 Task: Look for products from Lily of the Dessert only.
Action: Mouse pressed left at (16, 142)
Screenshot: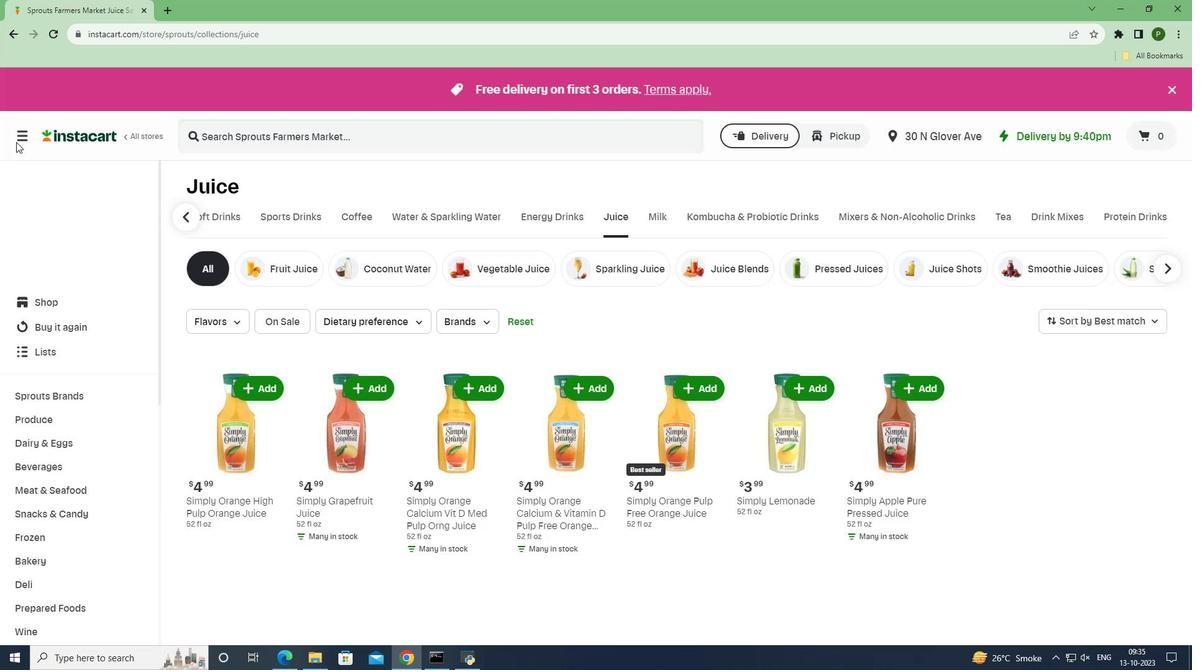 
Action: Mouse moved to (42, 322)
Screenshot: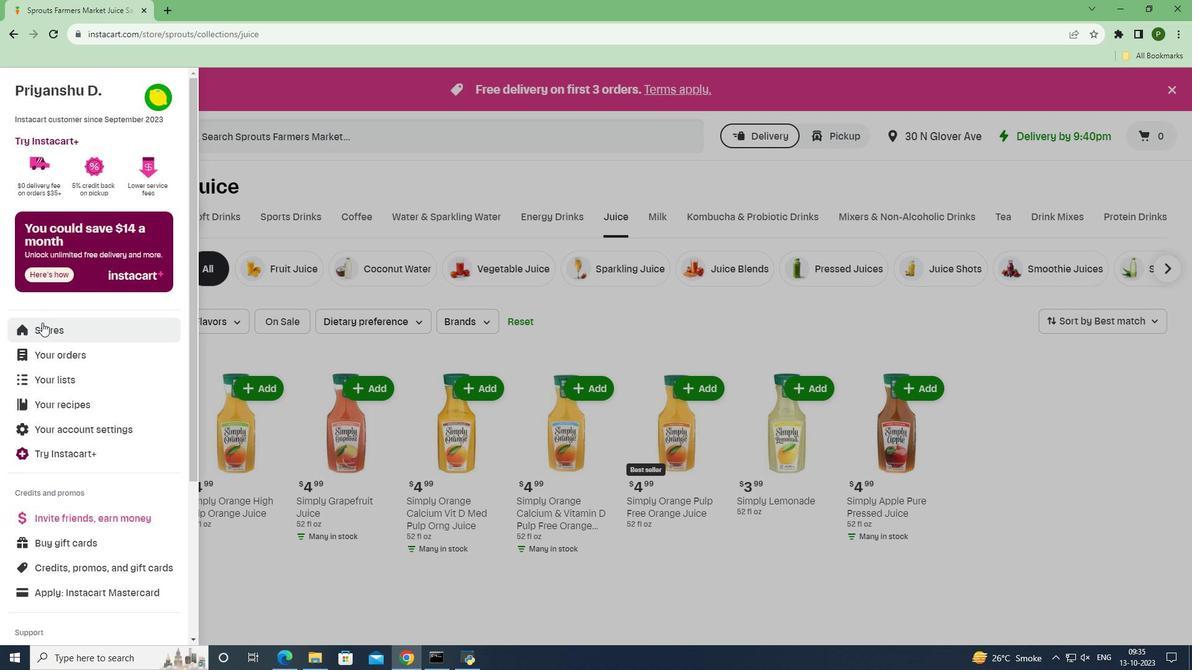 
Action: Mouse pressed left at (42, 322)
Screenshot: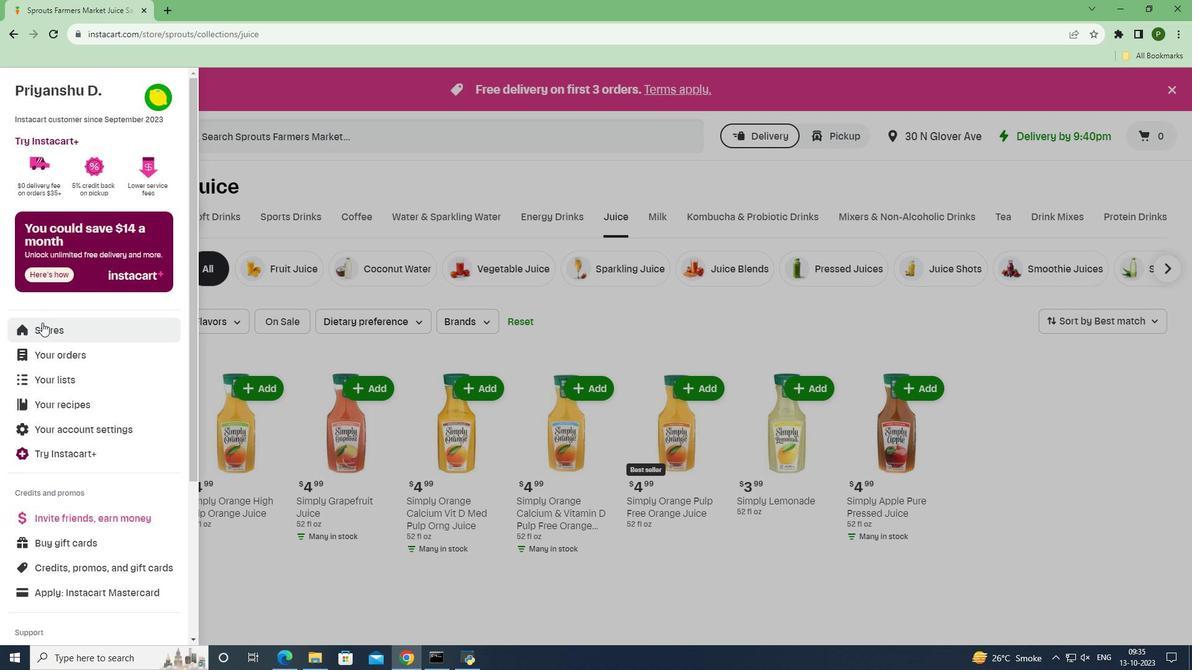 
Action: Mouse moved to (281, 145)
Screenshot: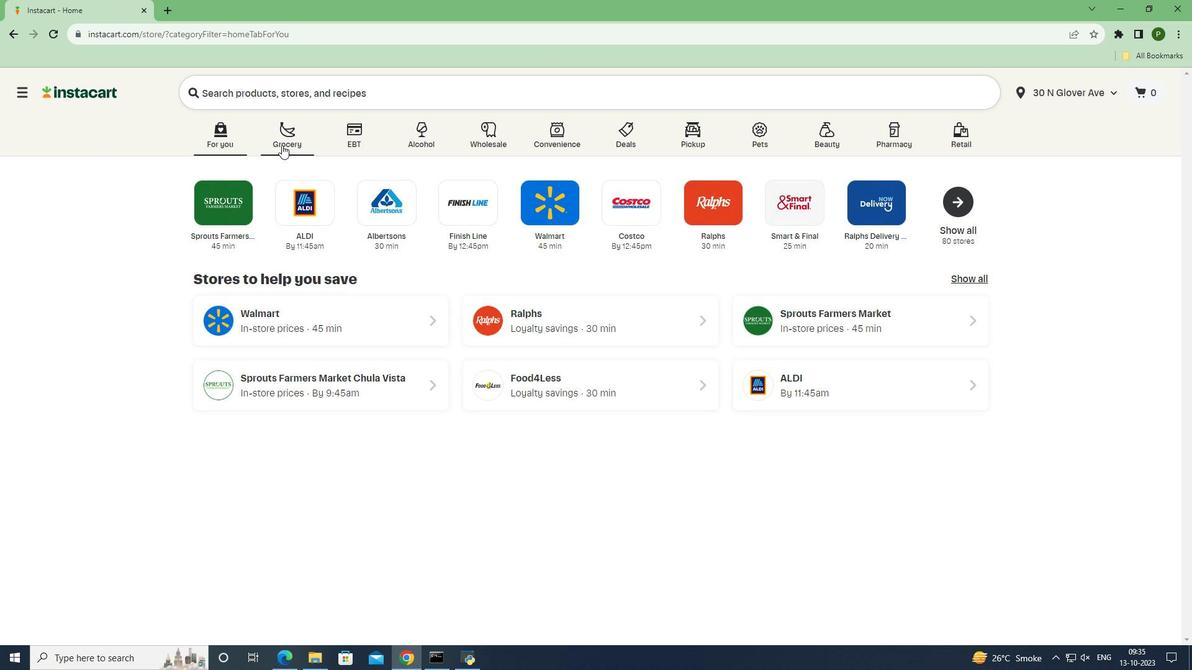 
Action: Mouse pressed left at (281, 145)
Screenshot: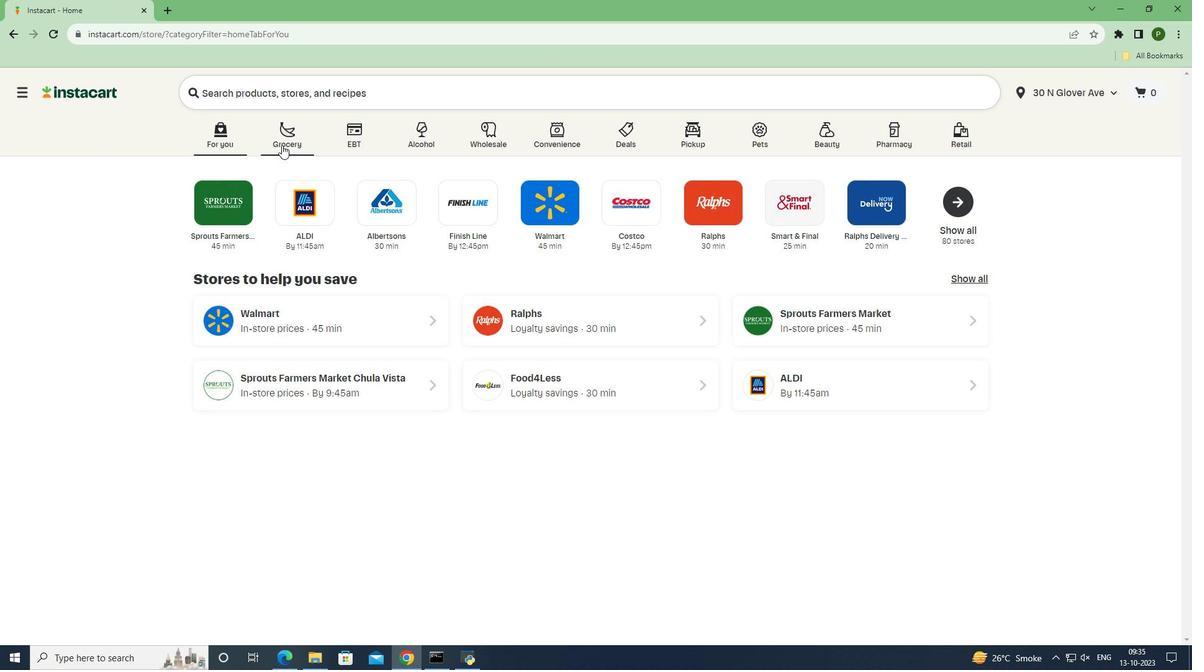 
Action: Mouse moved to (761, 288)
Screenshot: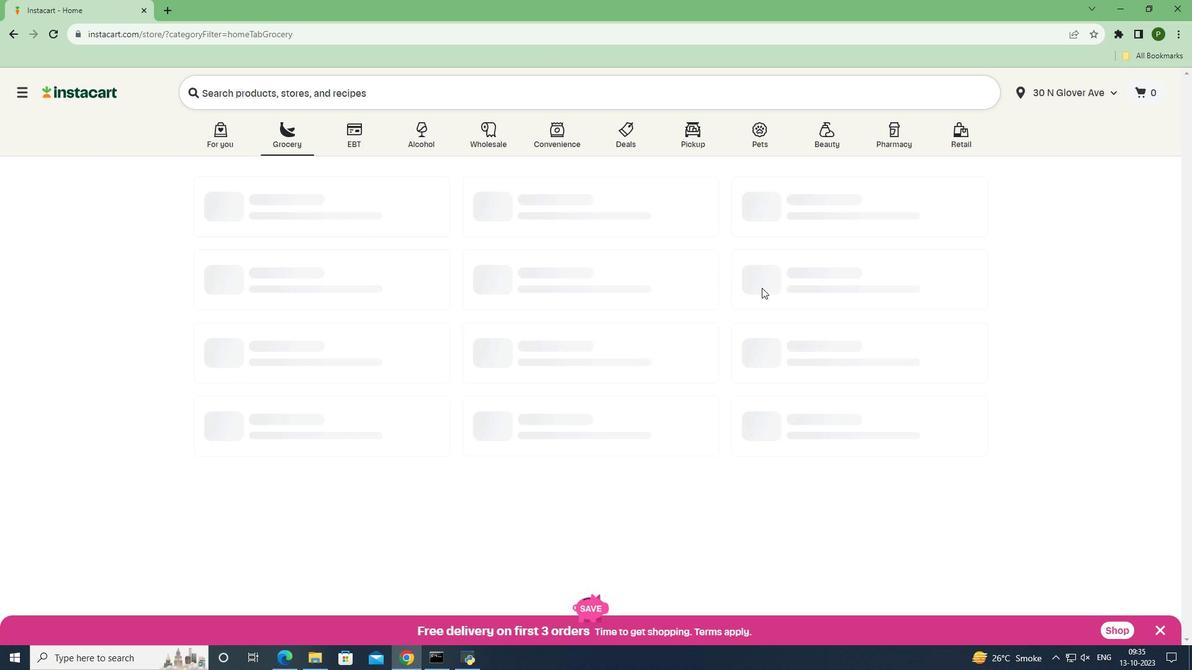 
Action: Mouse pressed left at (761, 288)
Screenshot: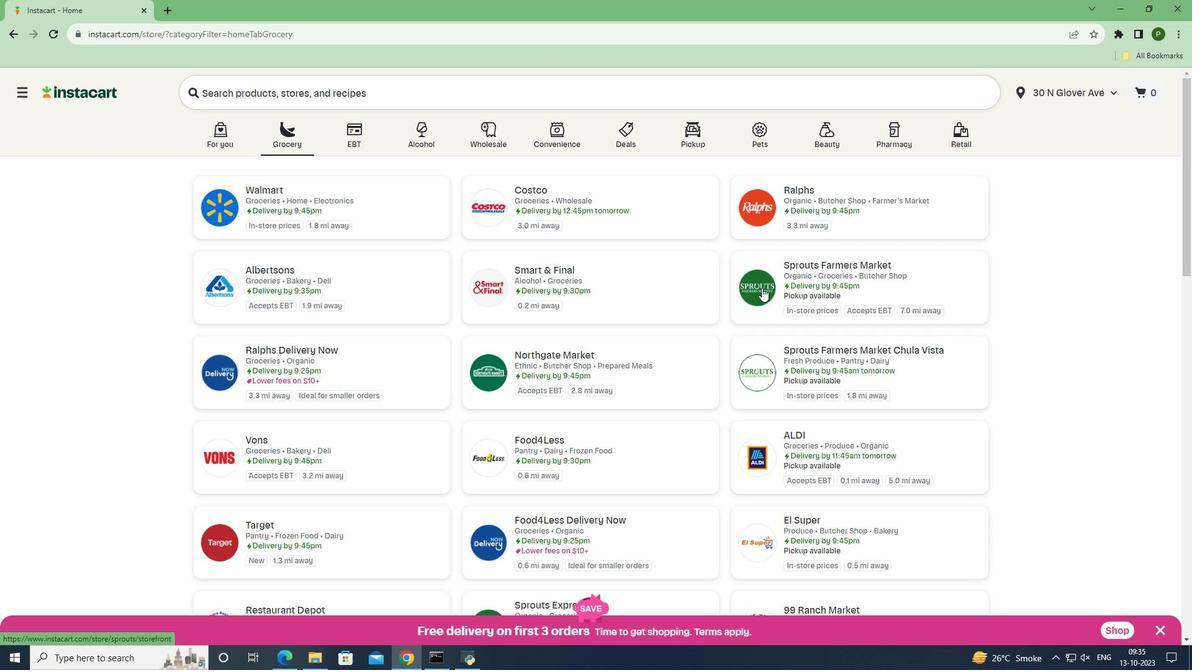 
Action: Mouse moved to (60, 469)
Screenshot: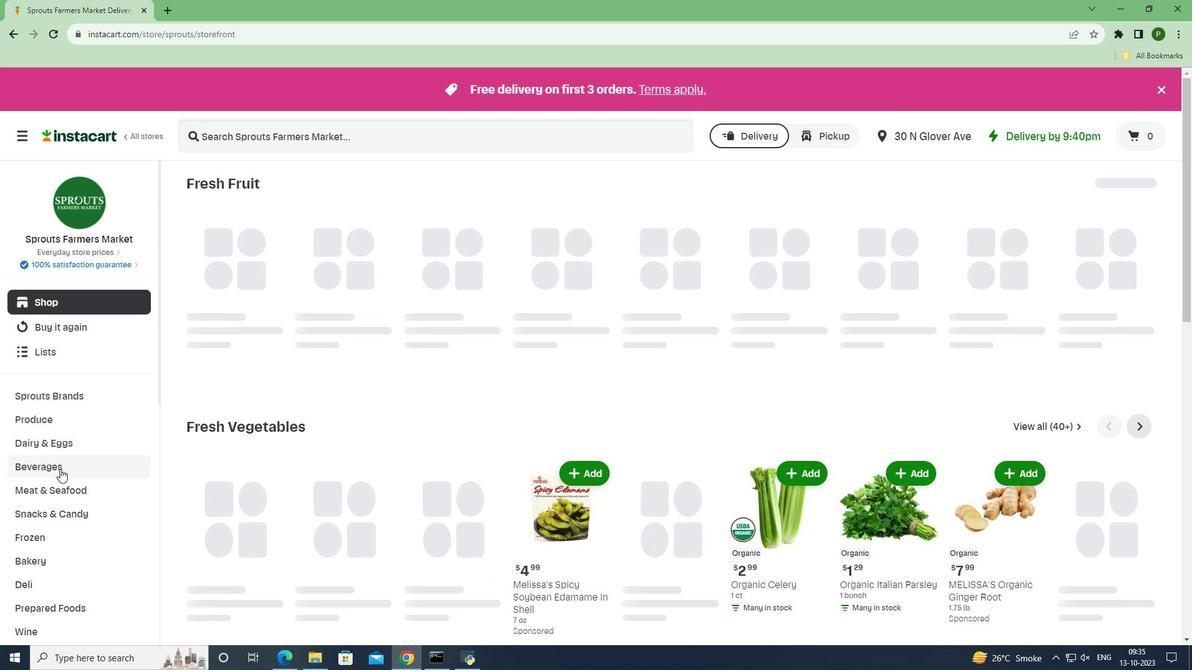 
Action: Mouse pressed left at (60, 469)
Screenshot: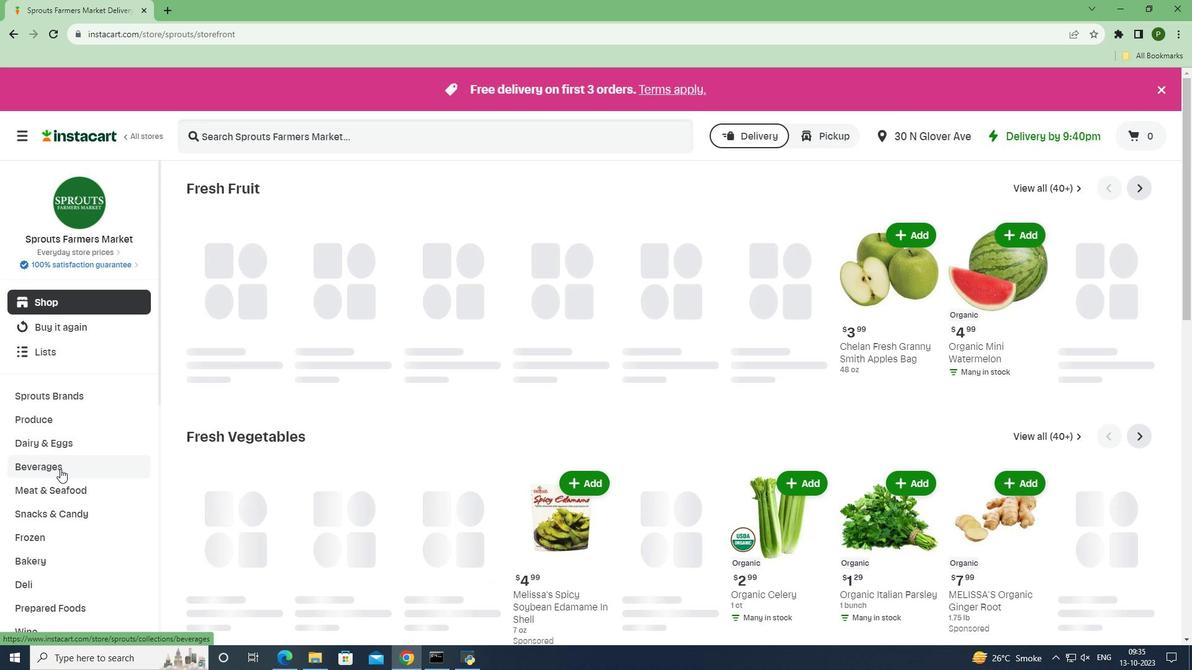 
Action: Mouse moved to (682, 220)
Screenshot: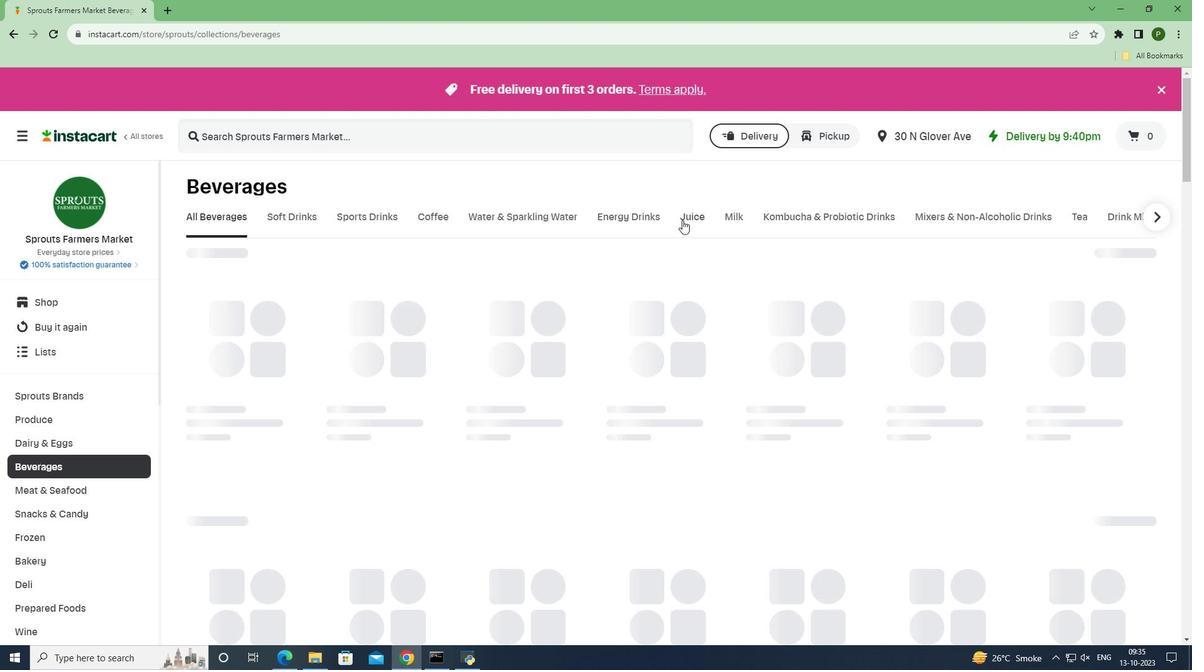 
Action: Mouse pressed left at (682, 220)
Screenshot: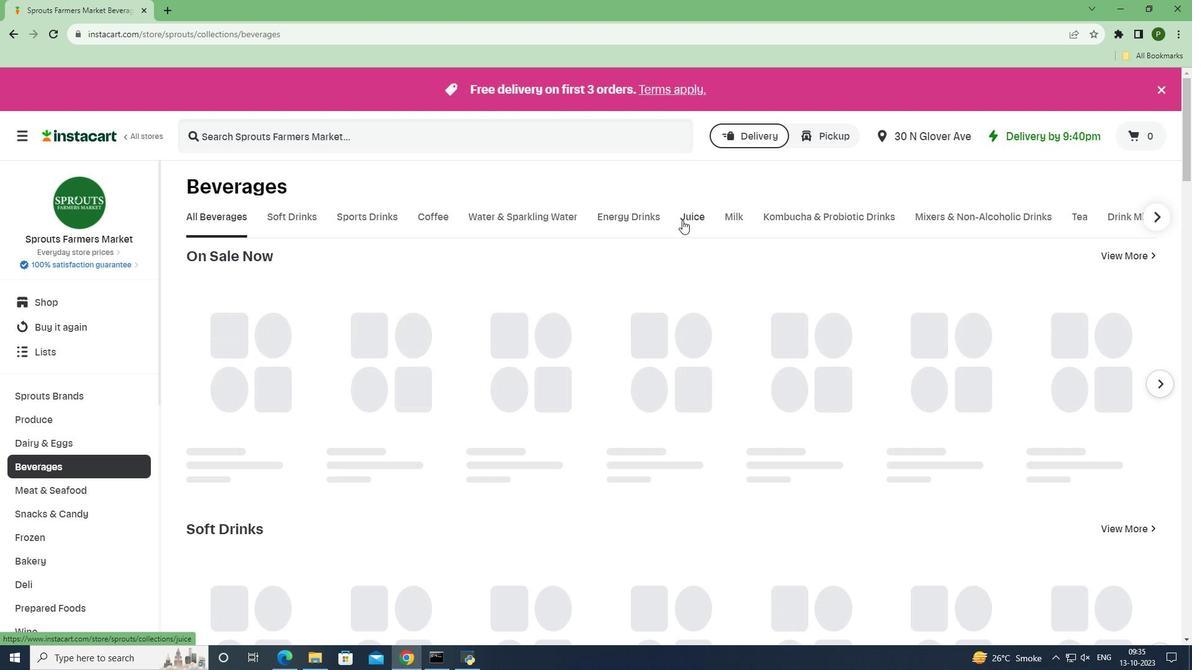 
Action: Mouse moved to (460, 324)
Screenshot: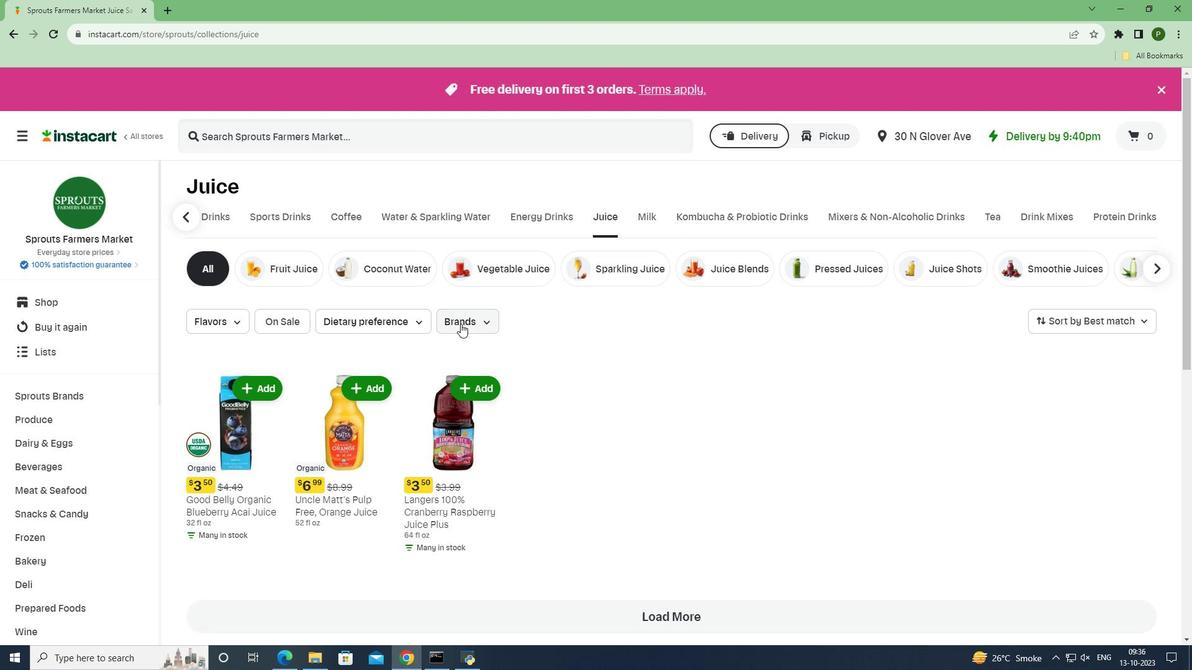 
Action: Mouse pressed left at (460, 324)
Screenshot: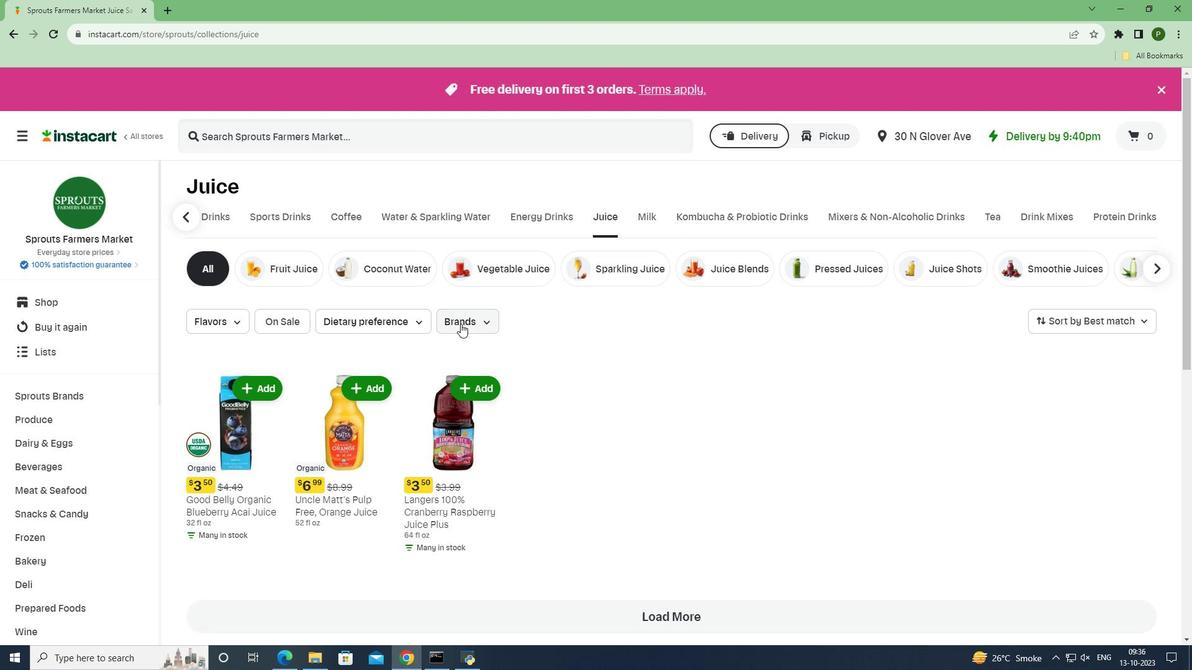 
Action: Mouse moved to (502, 443)
Screenshot: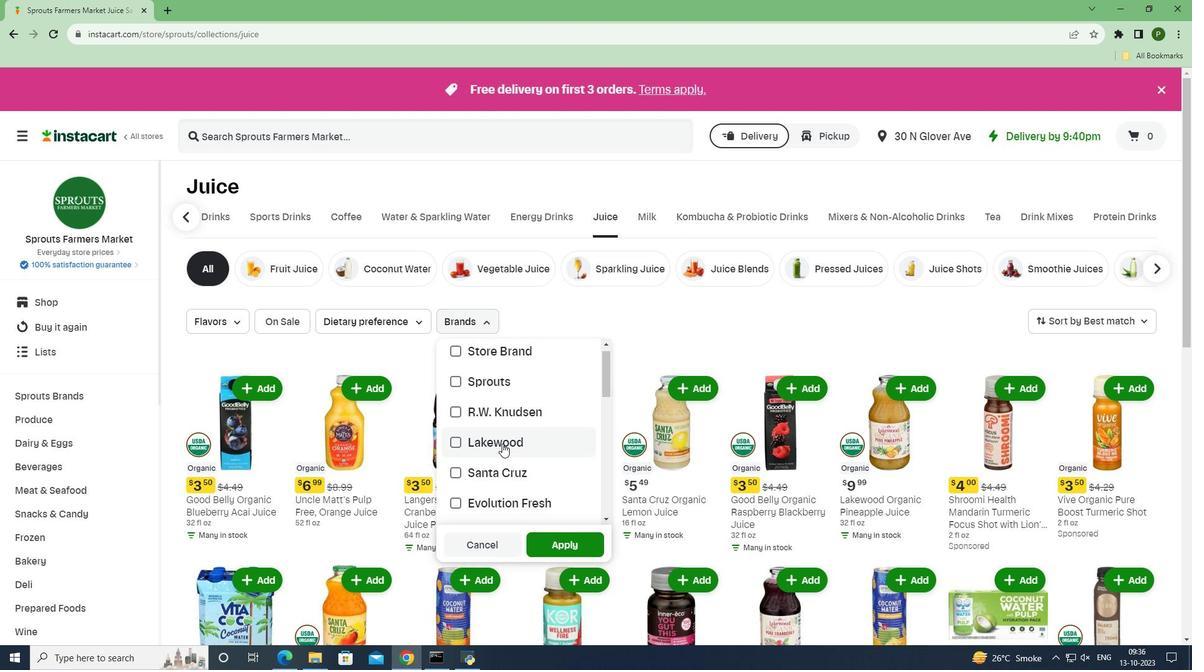 
Action: Mouse scrolled (502, 443) with delta (0, 0)
Screenshot: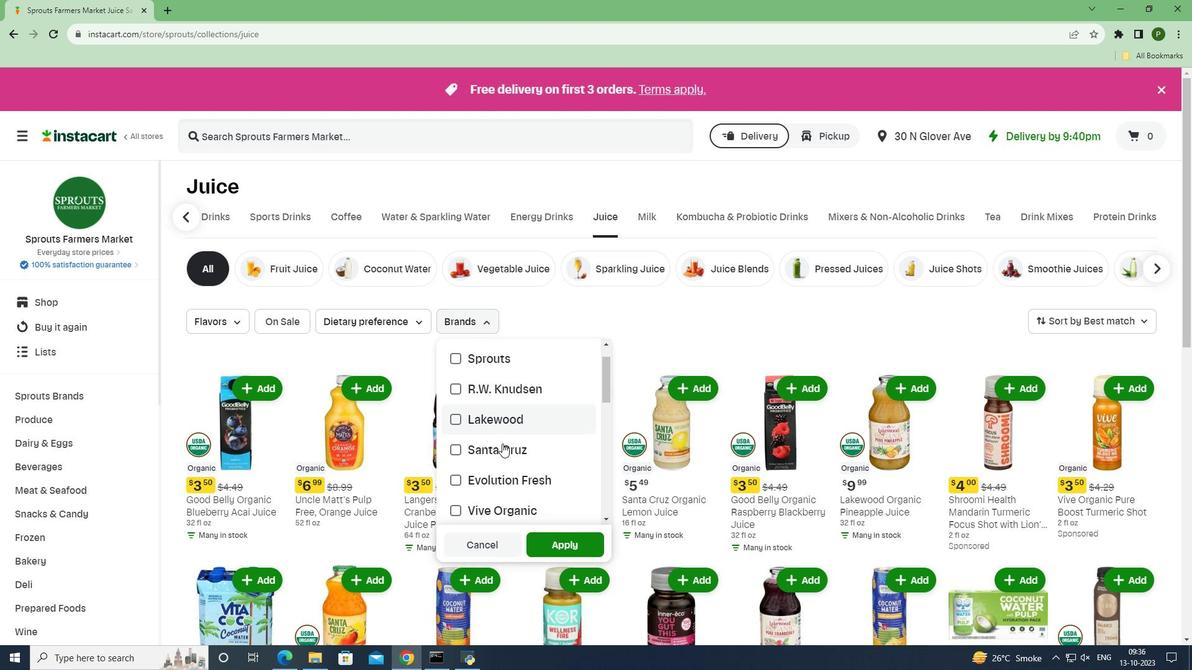 
Action: Mouse scrolled (502, 443) with delta (0, 0)
Screenshot: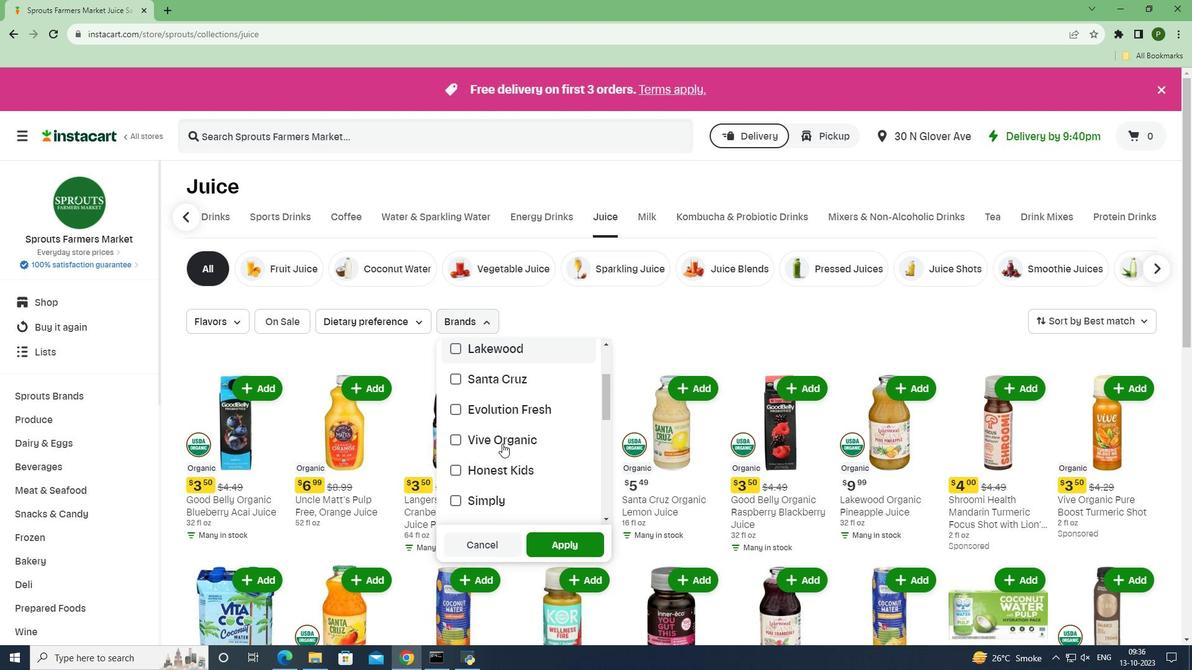 
Action: Mouse scrolled (502, 443) with delta (0, 0)
Screenshot: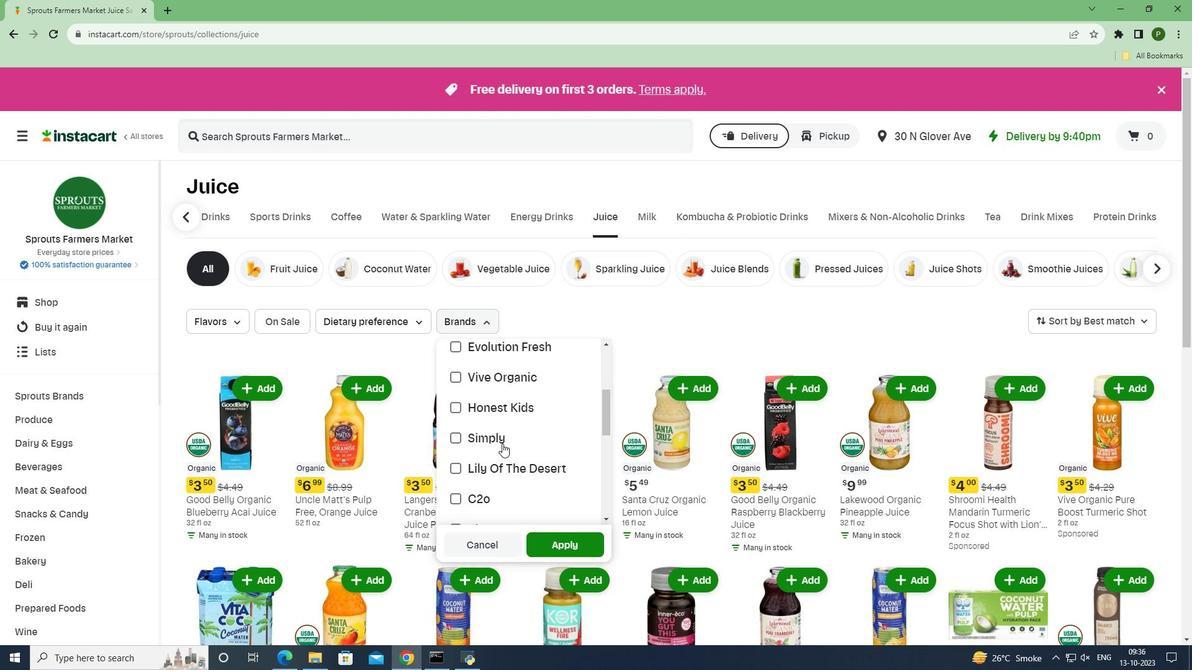 
Action: Mouse pressed left at (502, 443)
Screenshot: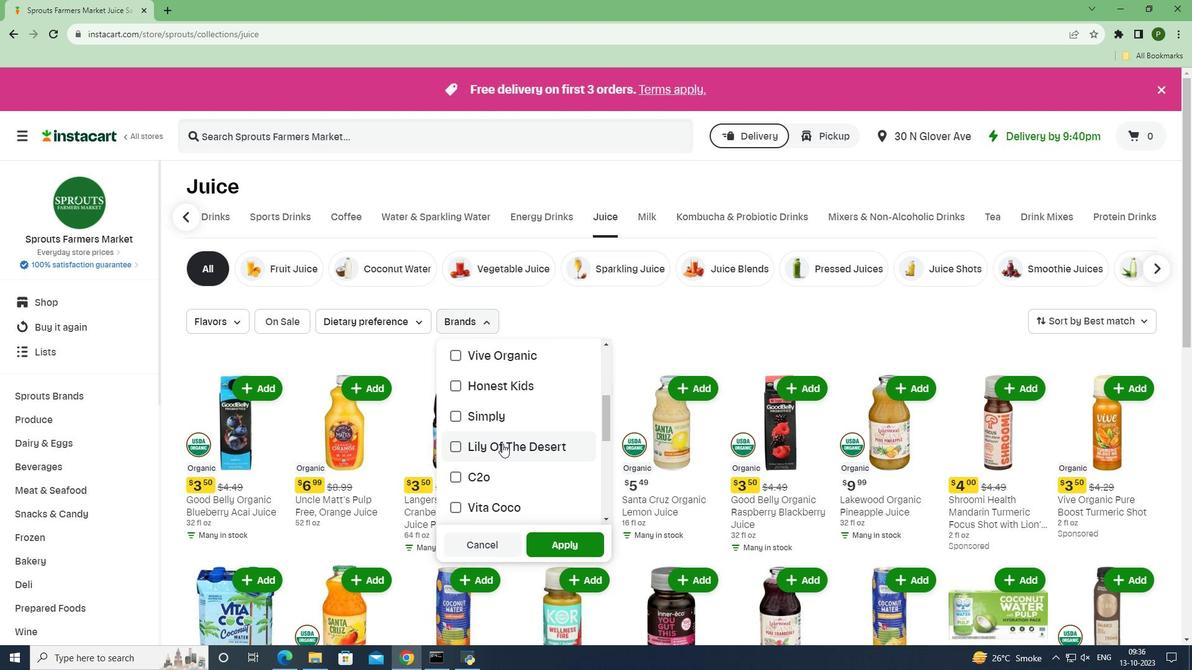 
Action: Mouse moved to (552, 544)
Screenshot: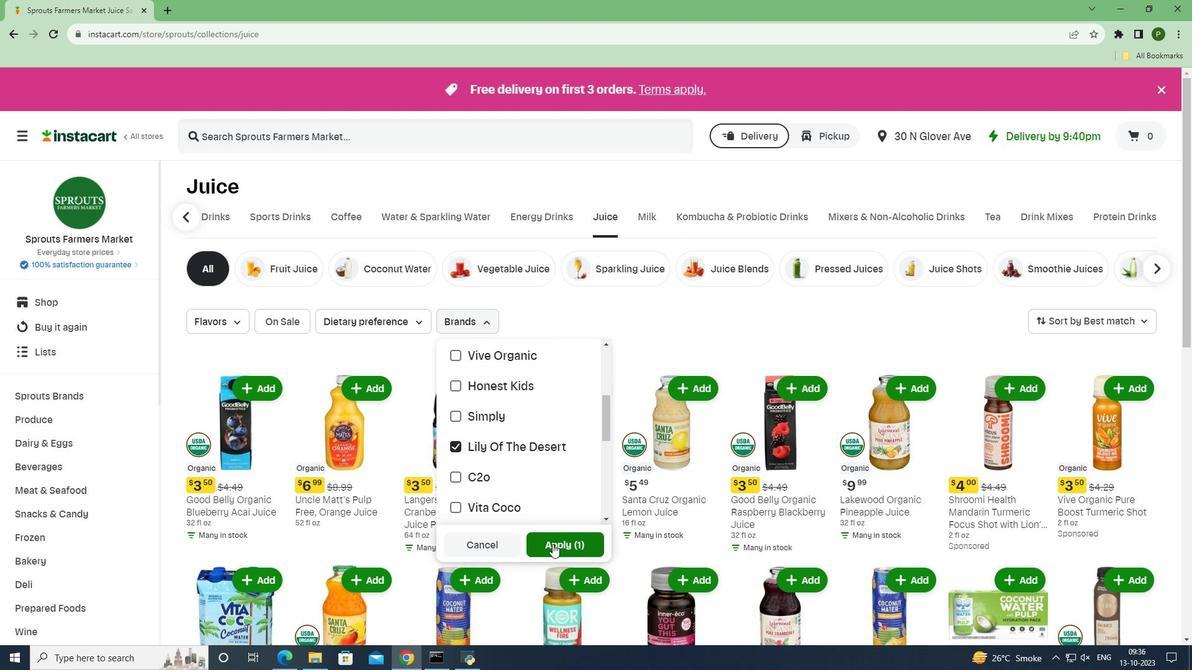 
Action: Mouse pressed left at (552, 544)
Screenshot: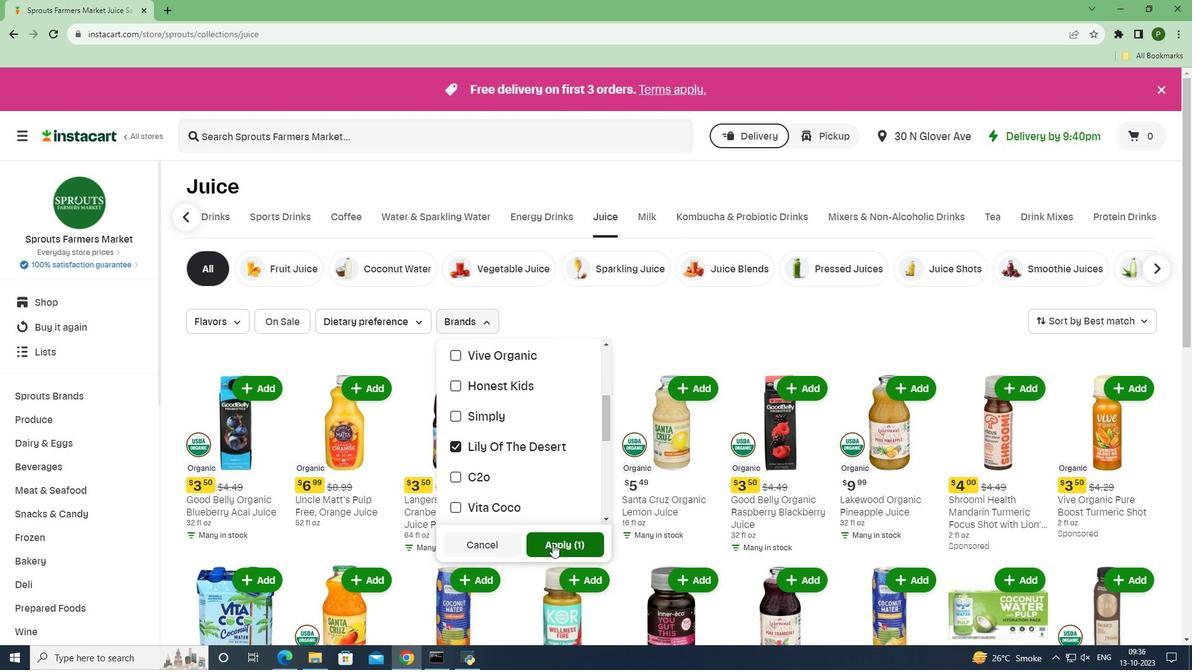 
Action: Mouse moved to (723, 583)
Screenshot: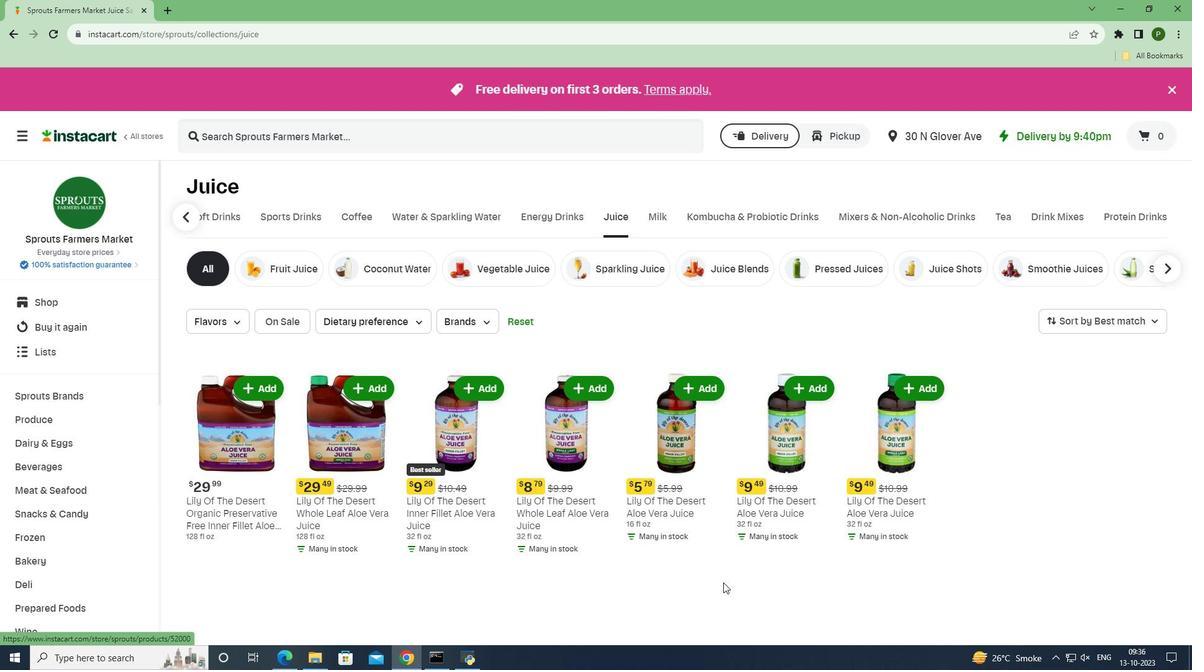 
